 Task: In the  document Education.doc, select heading and apply ' Bold and Underline' Use the "find feature" to find mentioned word and apply Strikethrough in: ' tolerance'
Action: Mouse moved to (389, 155)
Screenshot: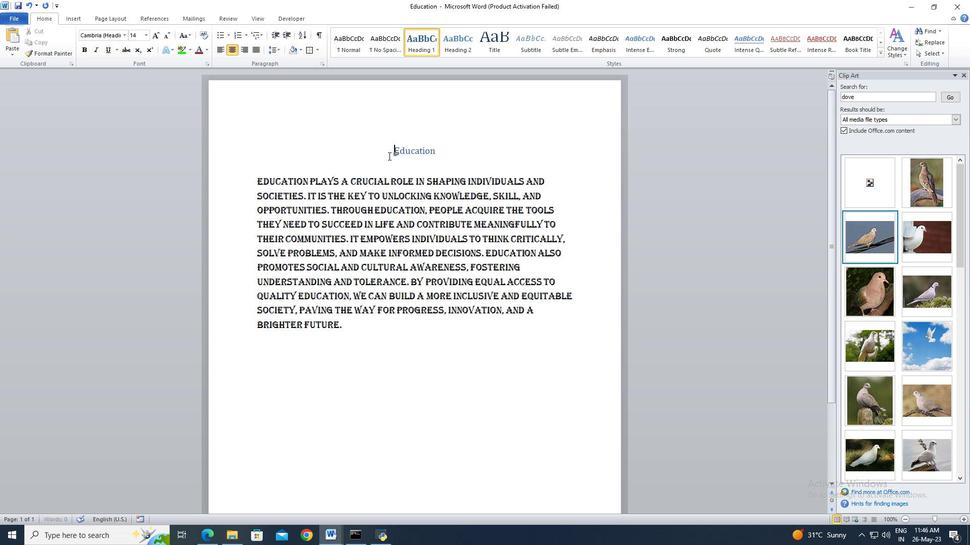 
Action: Mouse pressed left at (389, 155)
Screenshot: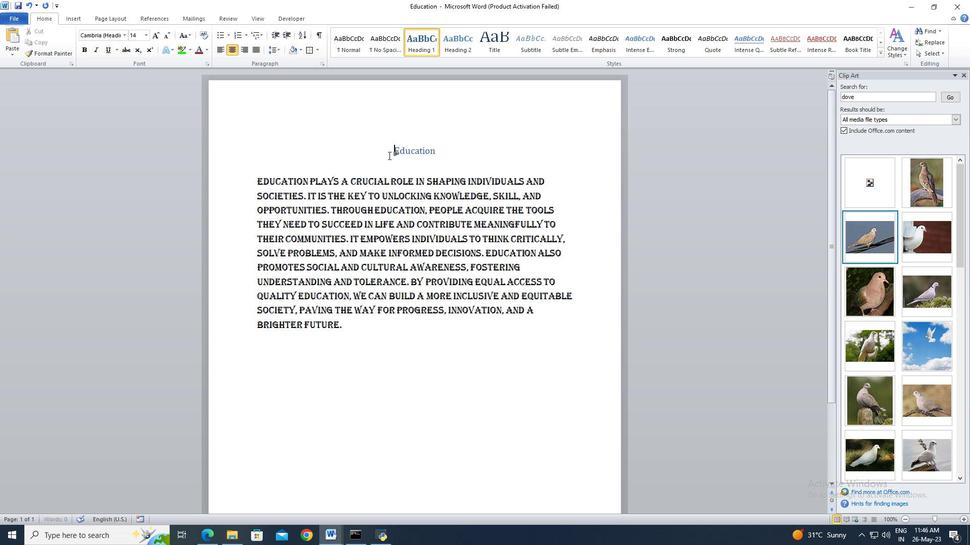 
Action: Mouse moved to (438, 155)
Screenshot: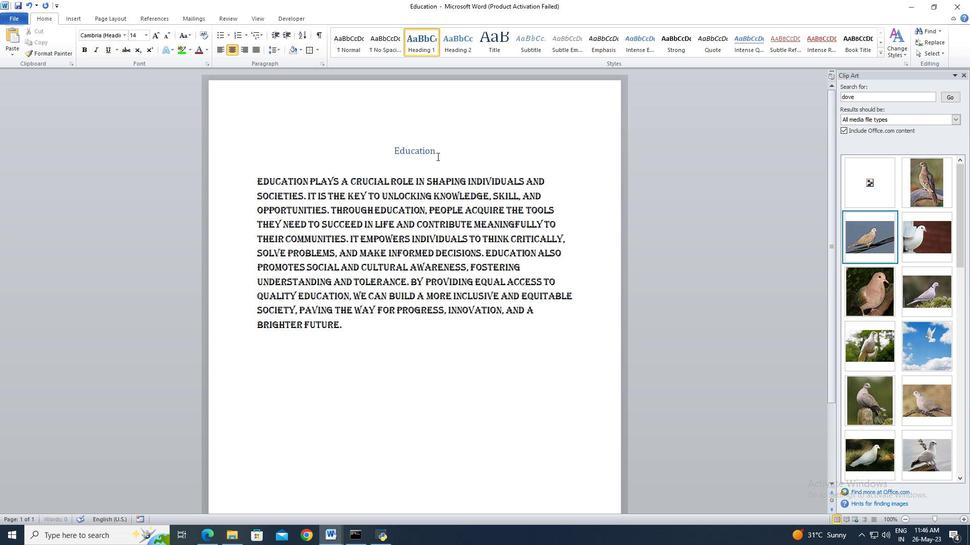 
Action: Key pressed <Key.shift>
Screenshot: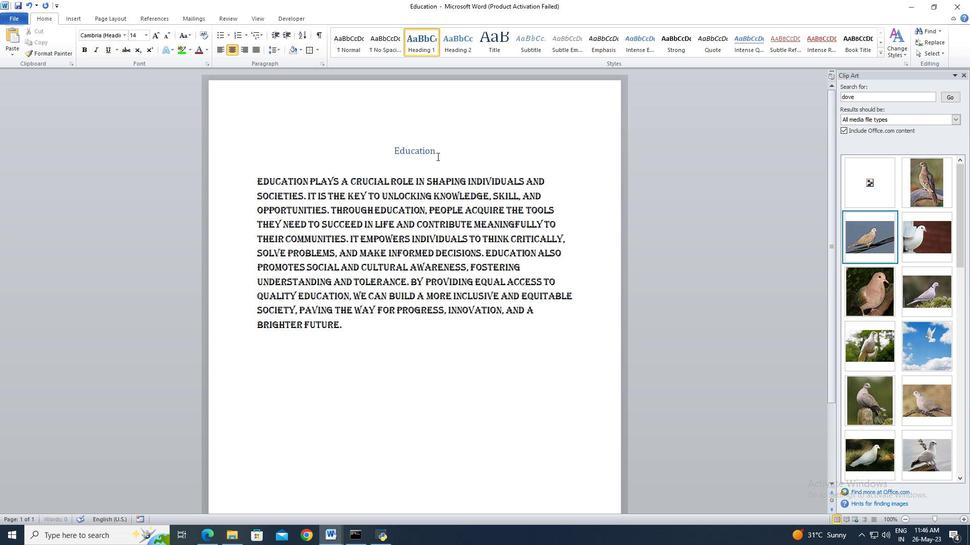 
Action: Mouse moved to (439, 154)
Screenshot: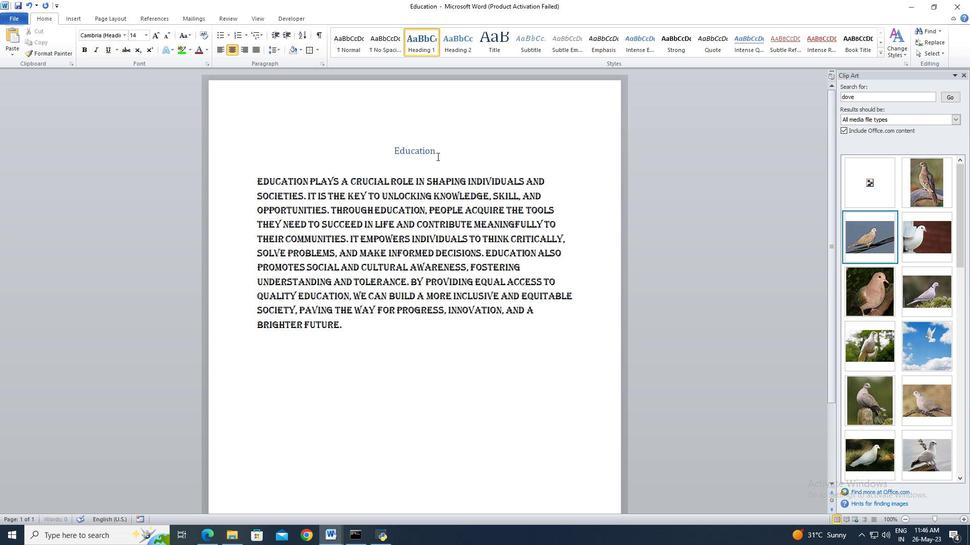 
Action: Key pressed <Key.shift><Key.shift><Key.shift><Key.shift><Key.shift><Key.shift><Key.shift><Key.shift><Key.shift><Key.shift><Key.shift><Key.shift><Key.shift>
Screenshot: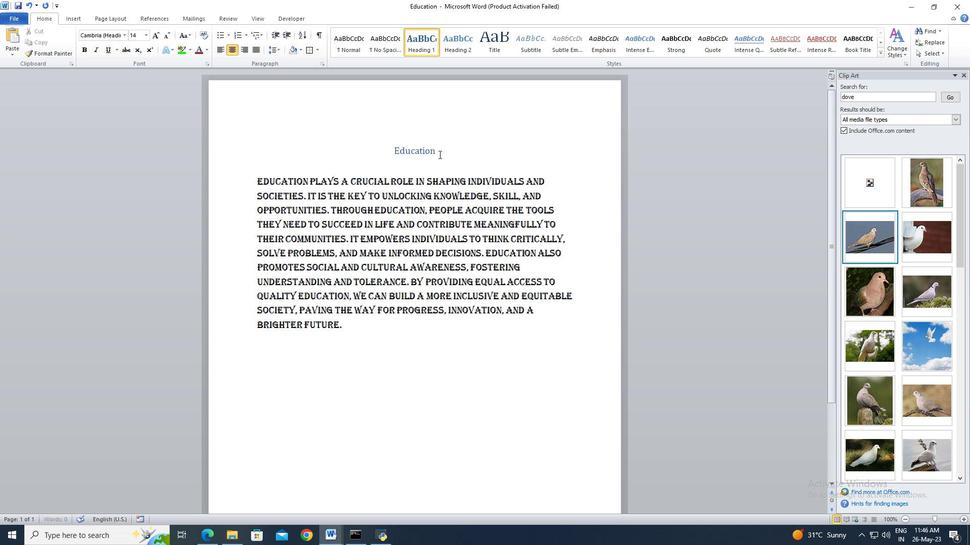 
Action: Mouse pressed left at (439, 154)
Screenshot: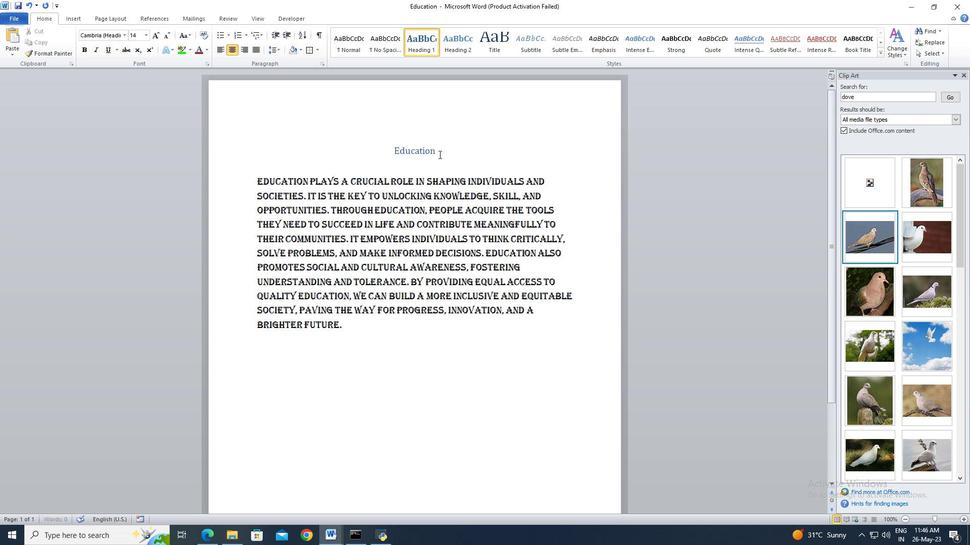 
Action: Key pressed <Key.shift><Key.shift><Key.shift><Key.shift><Key.shift><Key.shift>
Screenshot: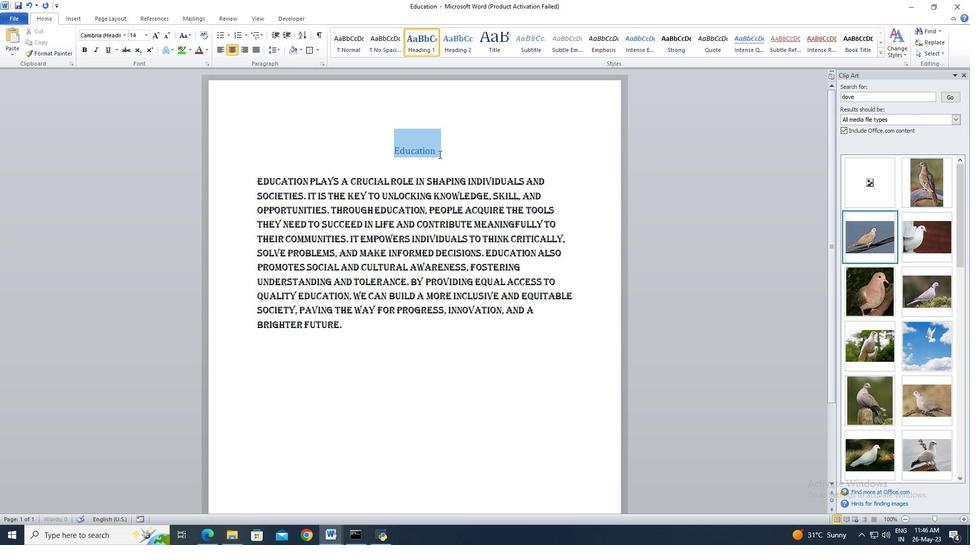 
Action: Mouse moved to (88, 50)
Screenshot: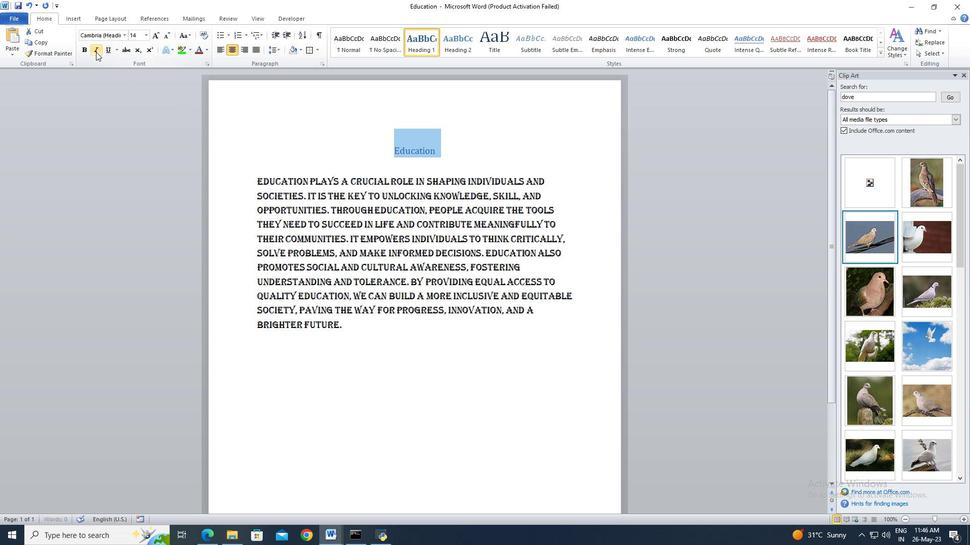 
Action: Mouse pressed left at (88, 50)
Screenshot: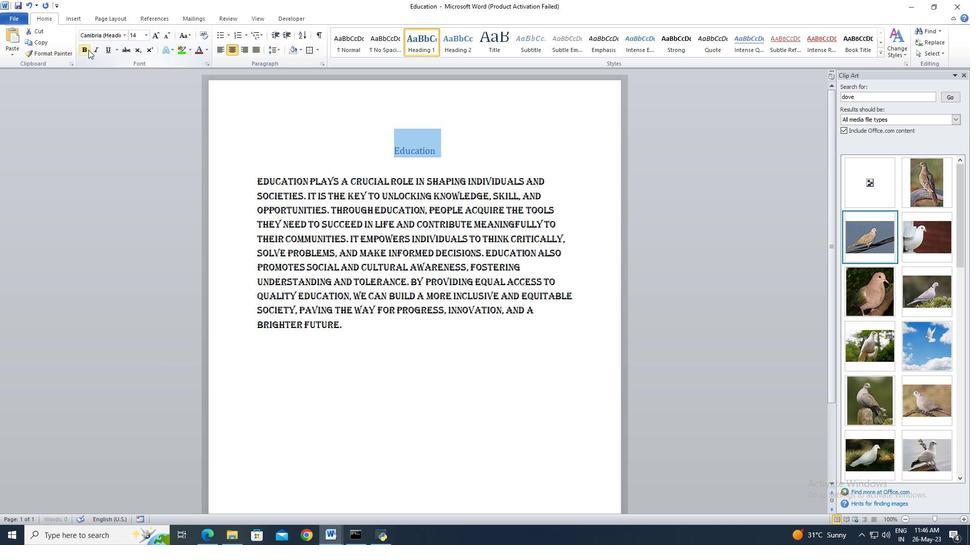 
Action: Mouse moved to (109, 52)
Screenshot: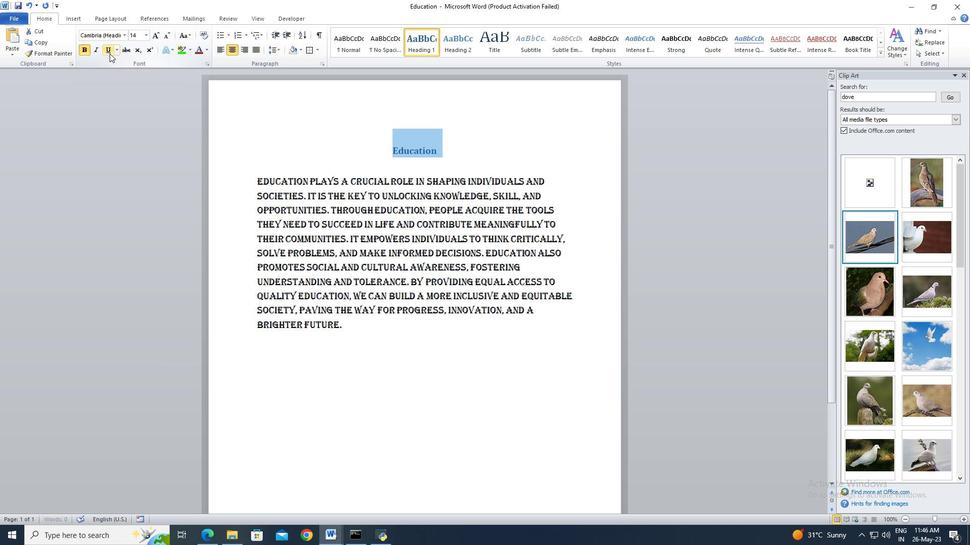 
Action: Mouse pressed left at (109, 52)
Screenshot: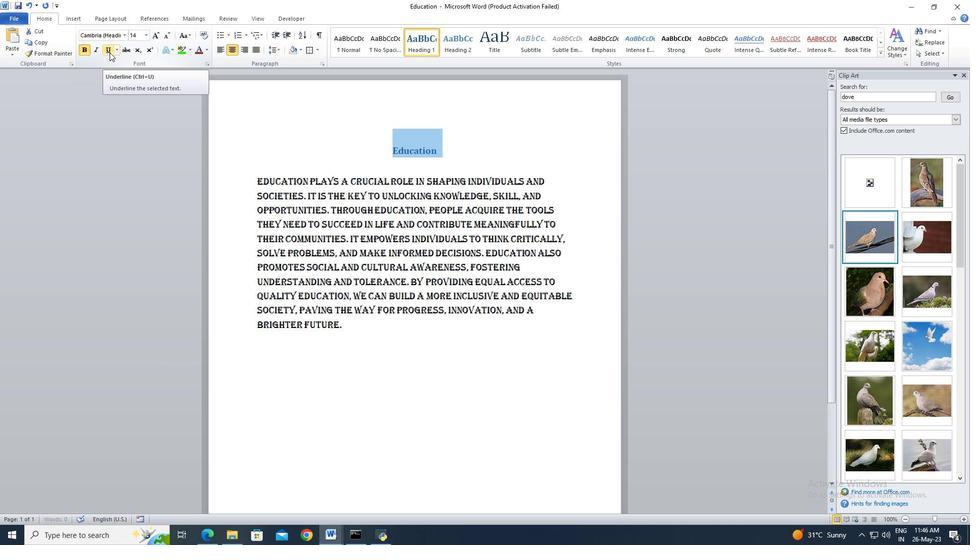 
Action: Mouse moved to (917, 32)
Screenshot: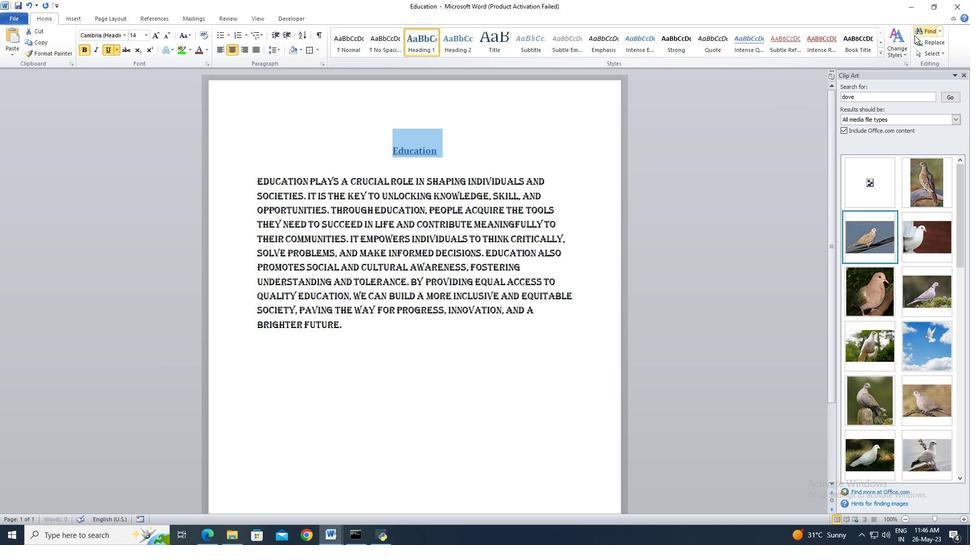 
Action: Mouse pressed left at (917, 32)
Screenshot: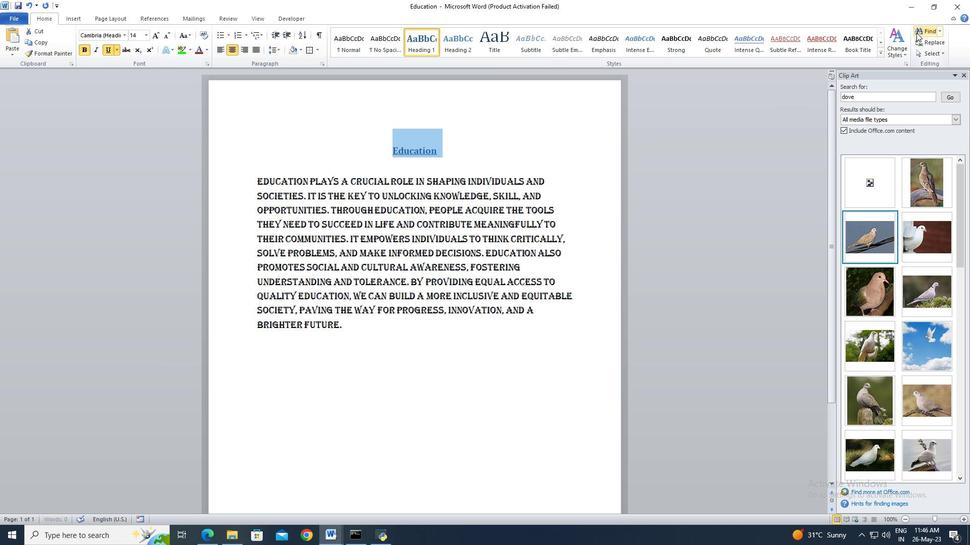 
Action: Mouse moved to (36, 86)
Screenshot: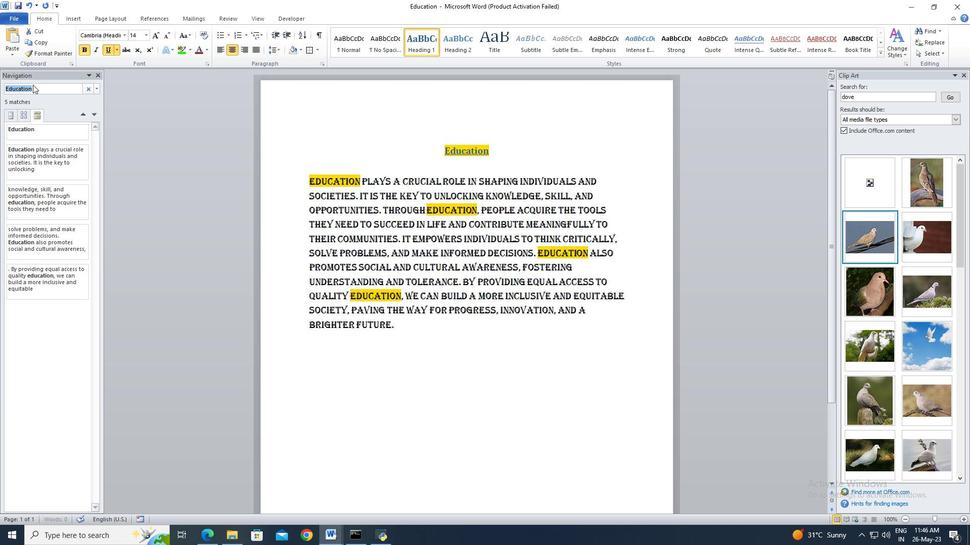 
Action: Mouse pressed left at (36, 86)
Screenshot: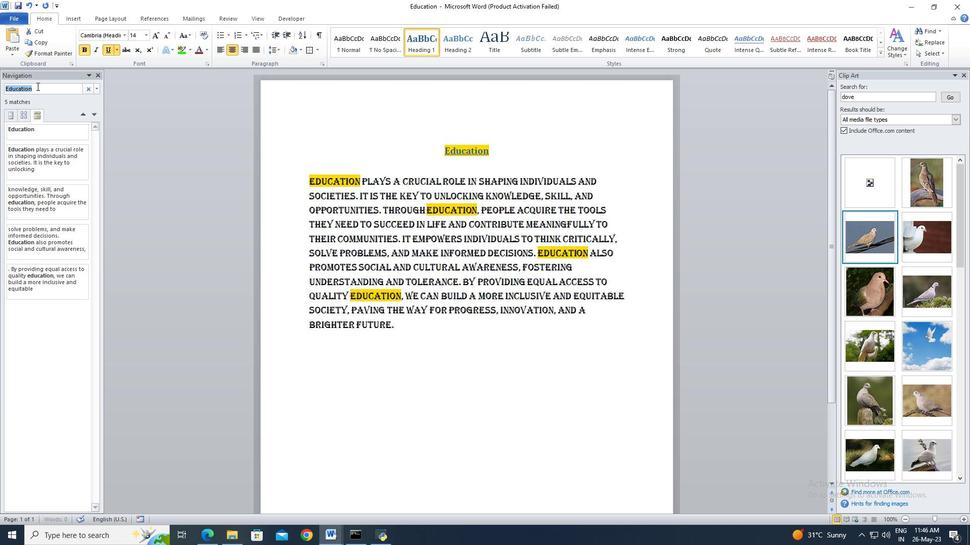 
Action: Key pressed ctrl+A<Key.delete>tolerance<Key.enter>
Screenshot: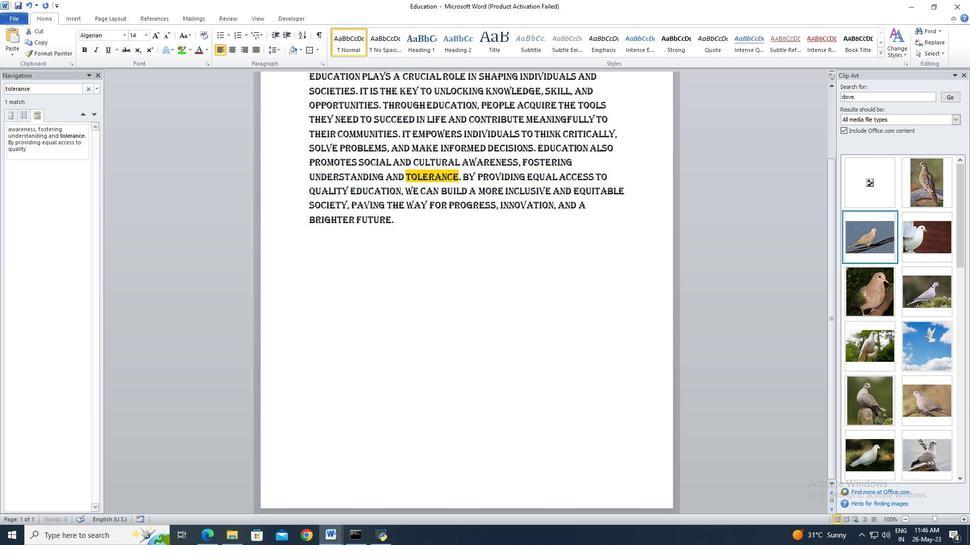 
Action: Mouse moved to (125, 52)
Screenshot: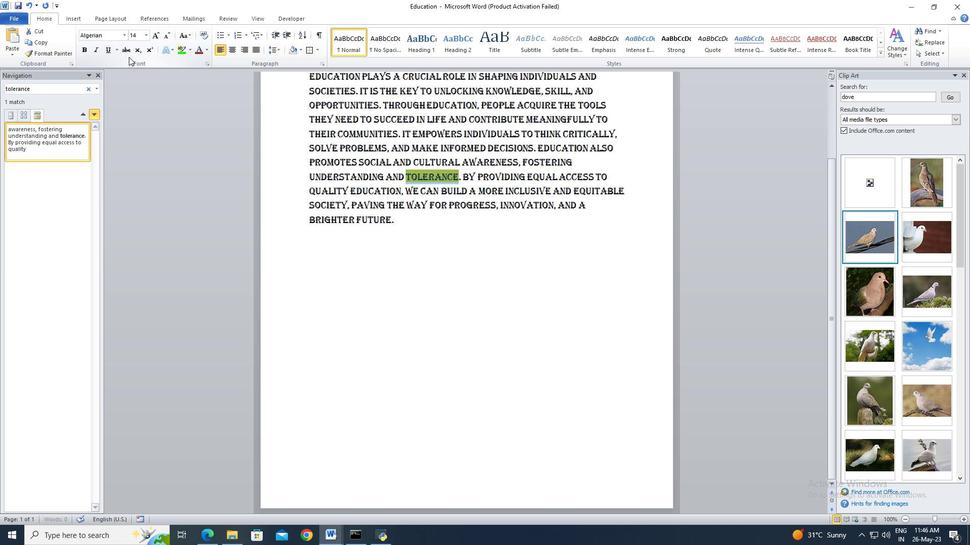 
Action: Mouse pressed left at (125, 52)
Screenshot: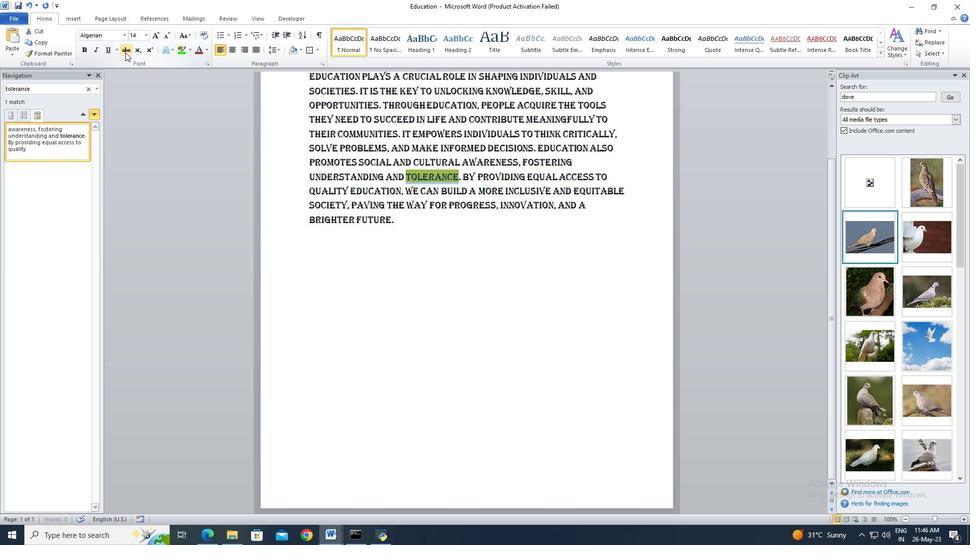 
Action: Mouse moved to (411, 218)
Screenshot: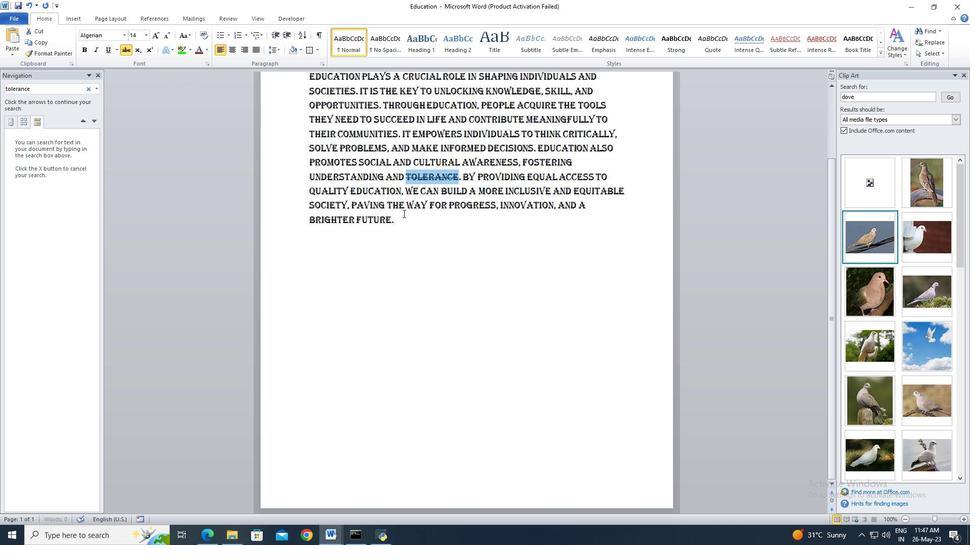 
Action: Mouse pressed left at (411, 218)
Screenshot: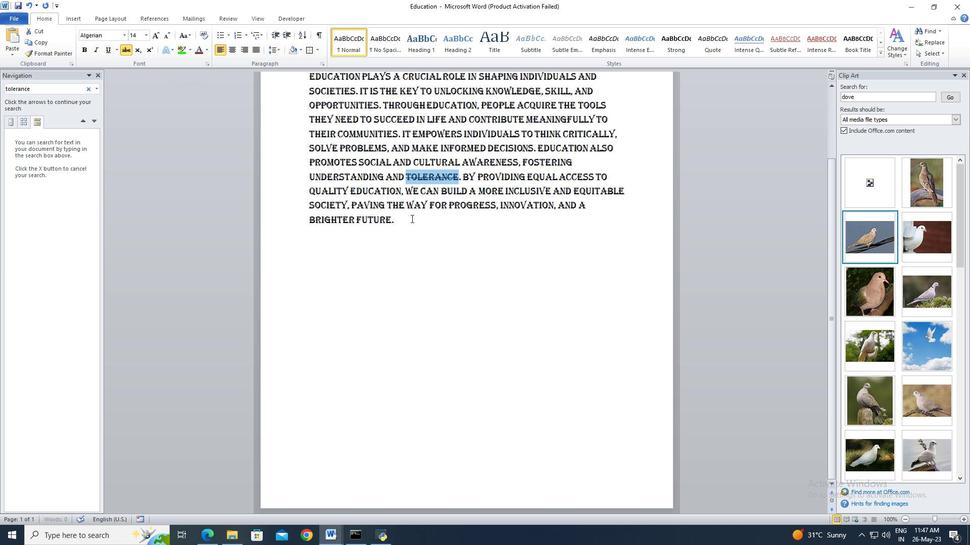 
